 Task: Open Card Card0000000068 in Board Board0000000017 in Workspace WS0000000006 in Trello. Add Member Carxxstreet791@gmail.com to Card Card0000000068 in Board Board0000000017 in Workspace WS0000000006 in Trello. Add Red Label titled Label0000000068 to Card Card0000000068 in Board Board0000000017 in Workspace WS0000000006 in Trello. Add Checklist CL0000000068 to Card Card0000000068 in Board Board0000000017 in Workspace WS0000000006 in Trello. Add Dates with Start Date as Nov 01 2023 and Due Date as Nov 30 2023 to Card Card0000000068 in Board Board0000000017 in Workspace WS0000000006 in Trello
Action: Mouse moved to (109, 320)
Screenshot: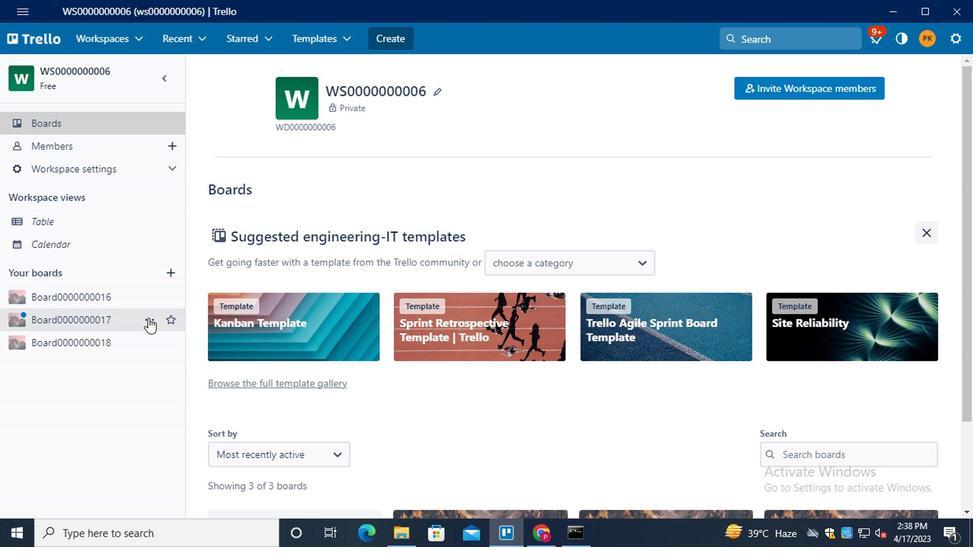 
Action: Mouse pressed left at (109, 320)
Screenshot: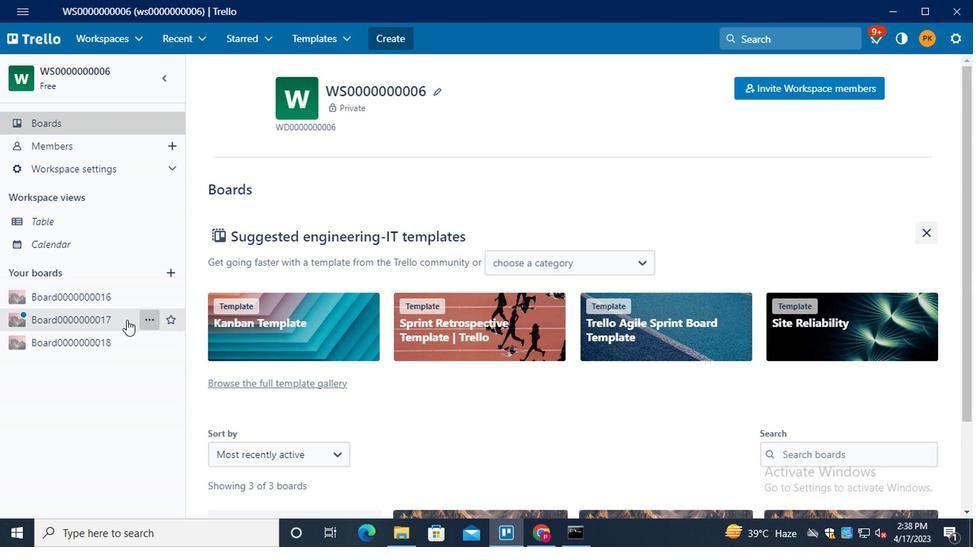 
Action: Mouse moved to (266, 348)
Screenshot: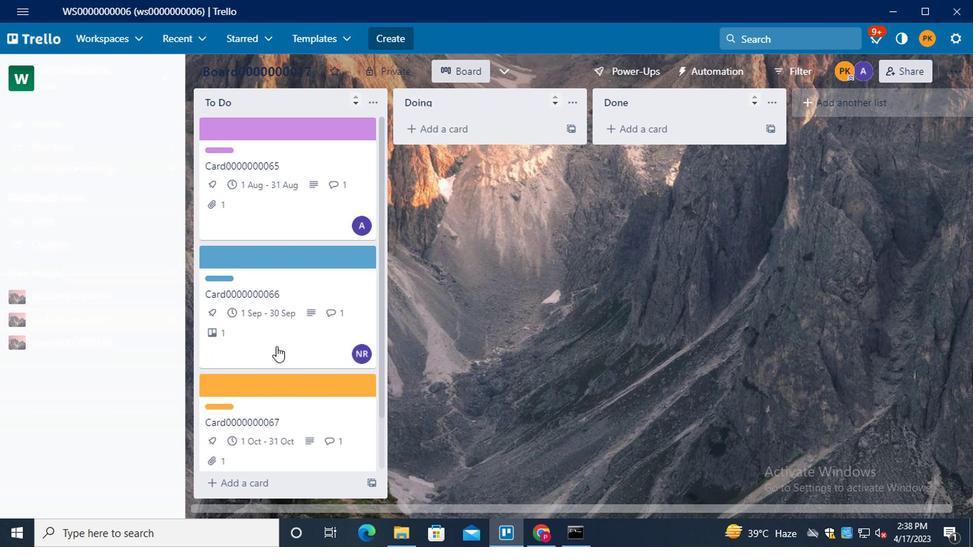 
Action: Mouse scrolled (266, 347) with delta (0, 0)
Screenshot: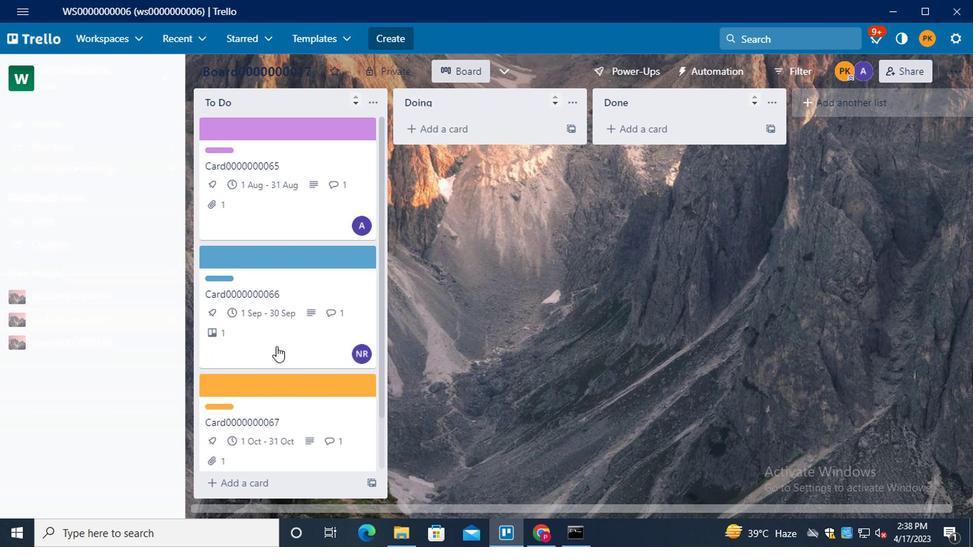 
Action: Mouse moved to (266, 349)
Screenshot: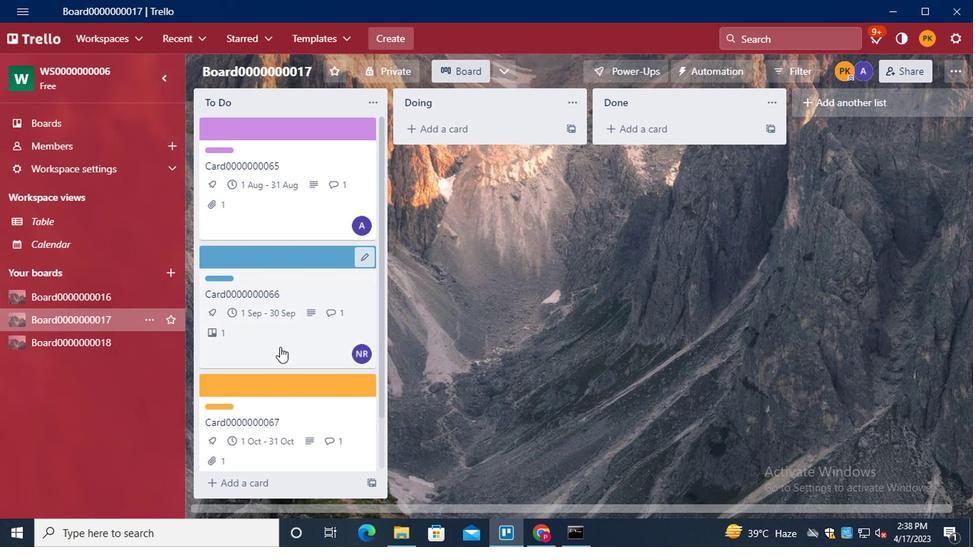 
Action: Mouse scrolled (266, 348) with delta (0, -1)
Screenshot: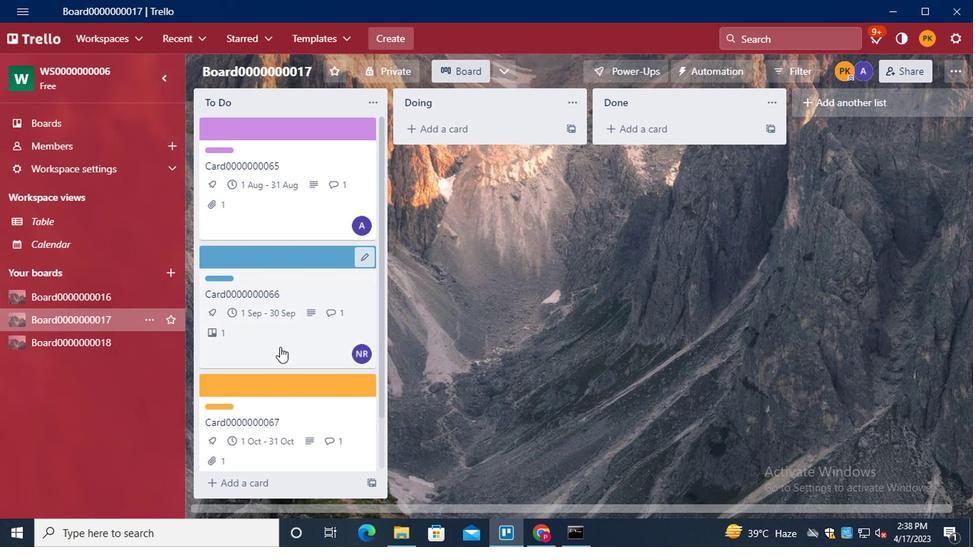 
Action: Mouse moved to (266, 351)
Screenshot: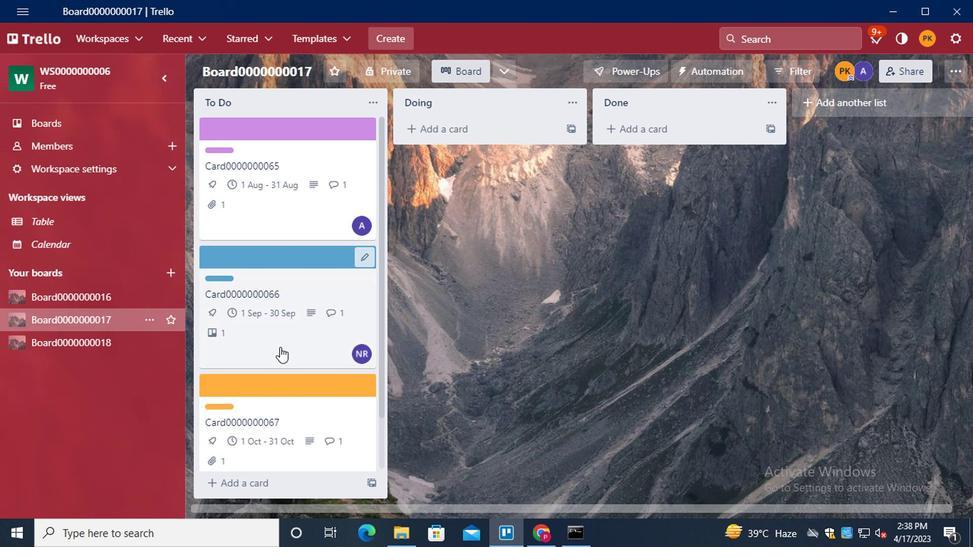 
Action: Mouse scrolled (266, 350) with delta (0, -1)
Screenshot: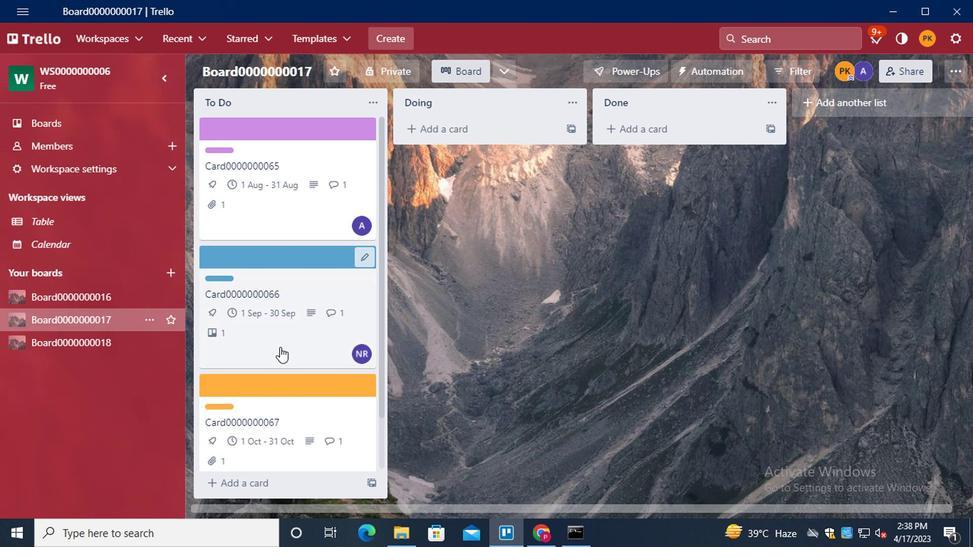 
Action: Mouse moved to (277, 454)
Screenshot: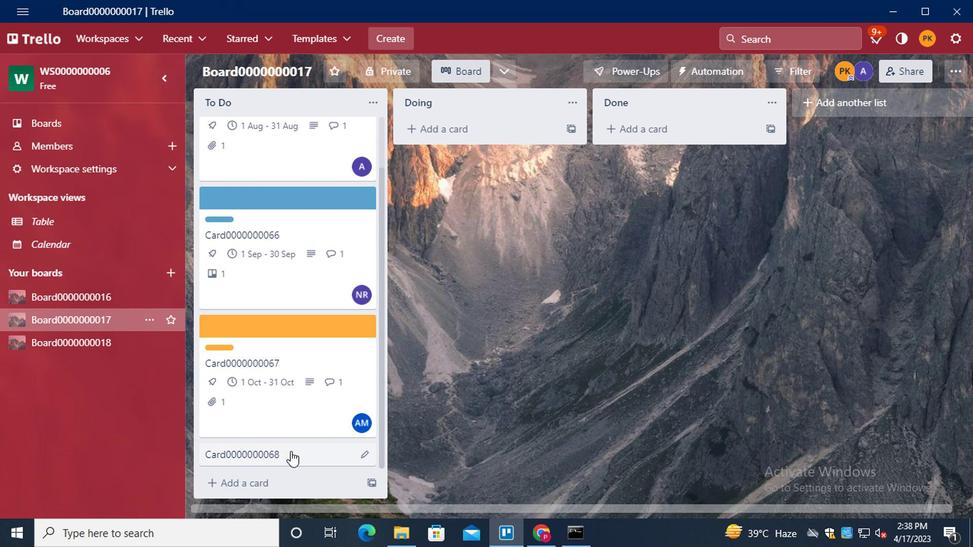 
Action: Mouse pressed left at (277, 454)
Screenshot: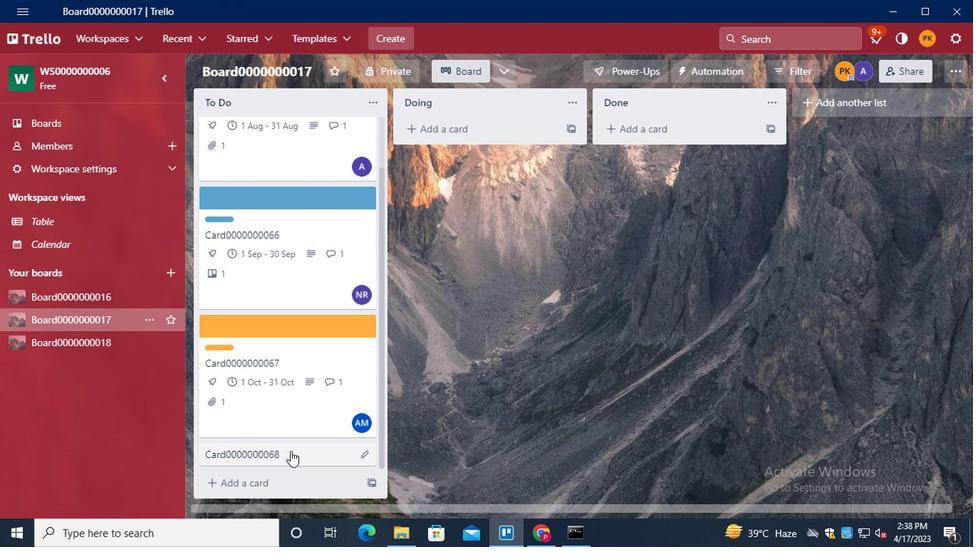 
Action: Mouse moved to (693, 188)
Screenshot: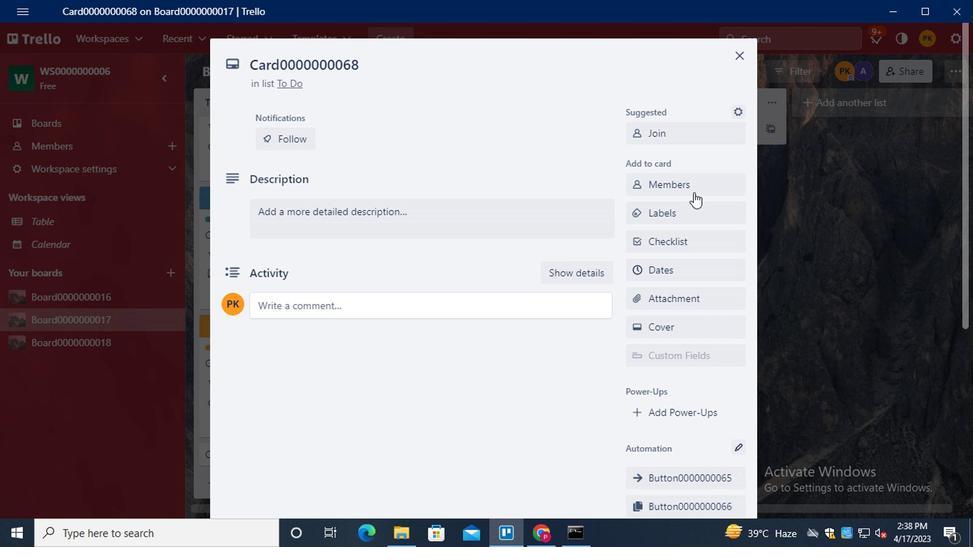 
Action: Mouse pressed left at (693, 188)
Screenshot: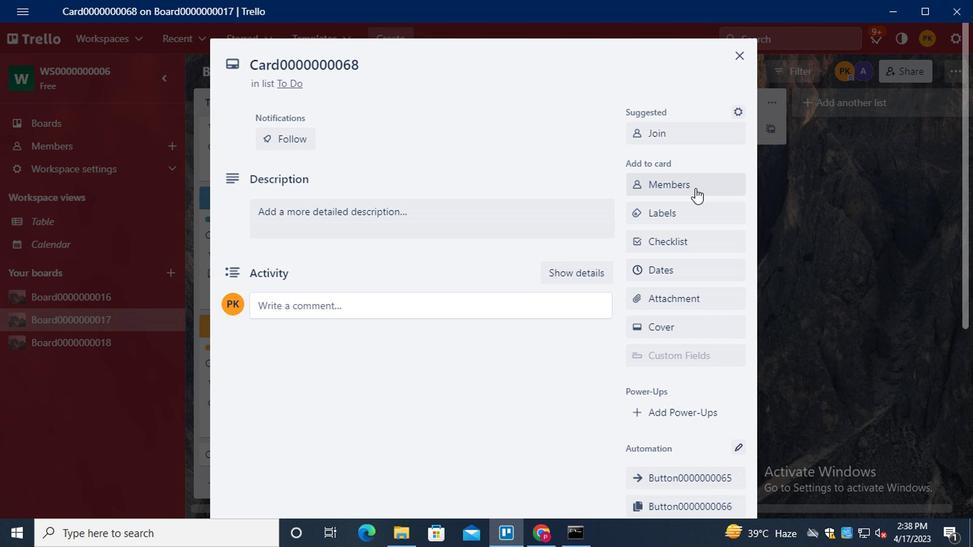 
Action: Mouse moved to (692, 188)
Screenshot: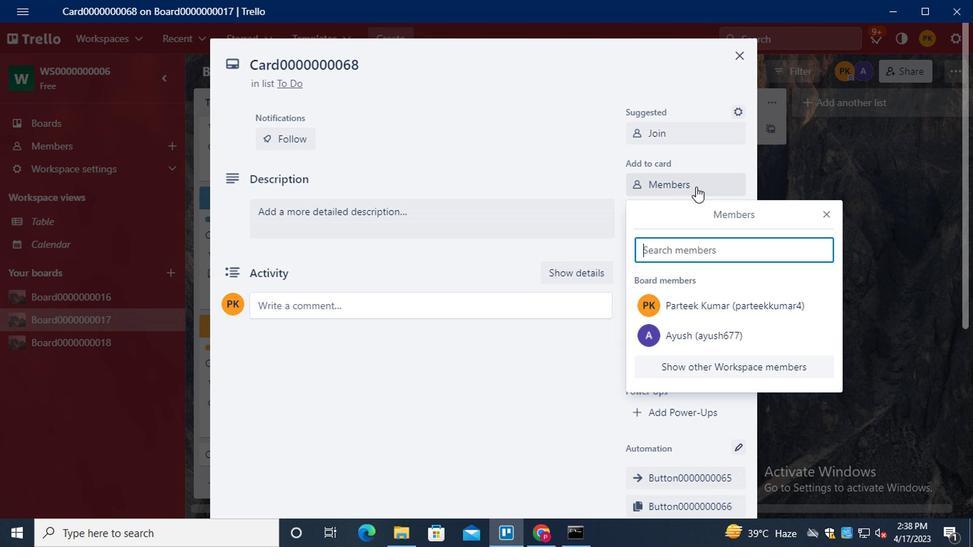 
Action: Key pressed <Key.shift><Key.shift><Key.shift><Key.shift><Key.shift><Key.shift><Key.shift><Key.shift><Key.shift><Key.shift><Key.shift><Key.shift><Key.shift><Key.shift><Key.shift><Key.shift><Key.shift>CARXXSTREET791<Key.shift>@GMAIL.COM
Screenshot: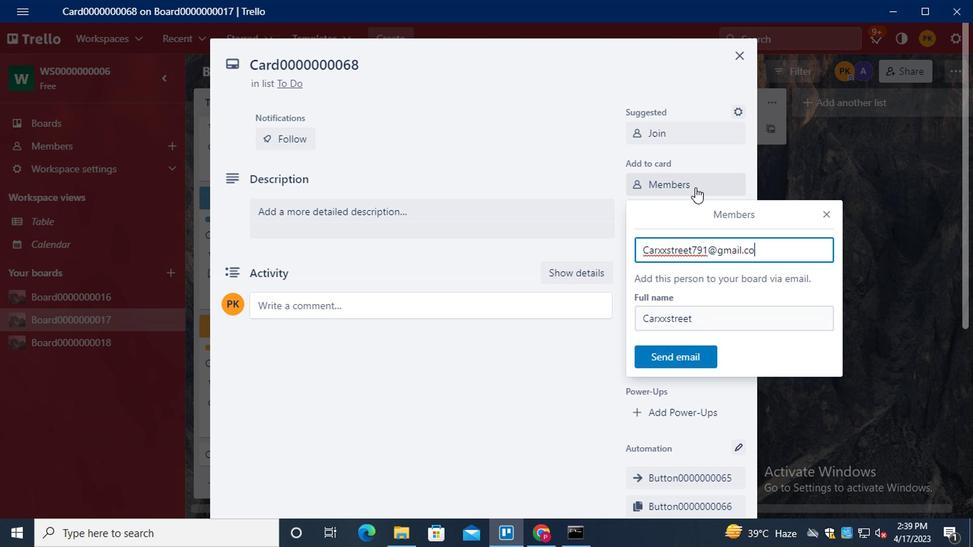 
Action: Mouse moved to (692, 360)
Screenshot: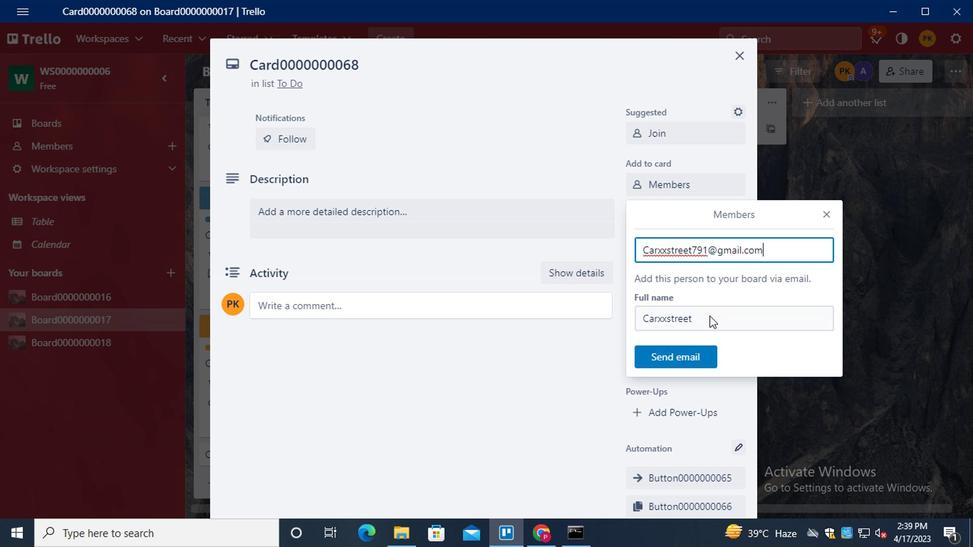 
Action: Mouse pressed left at (692, 360)
Screenshot: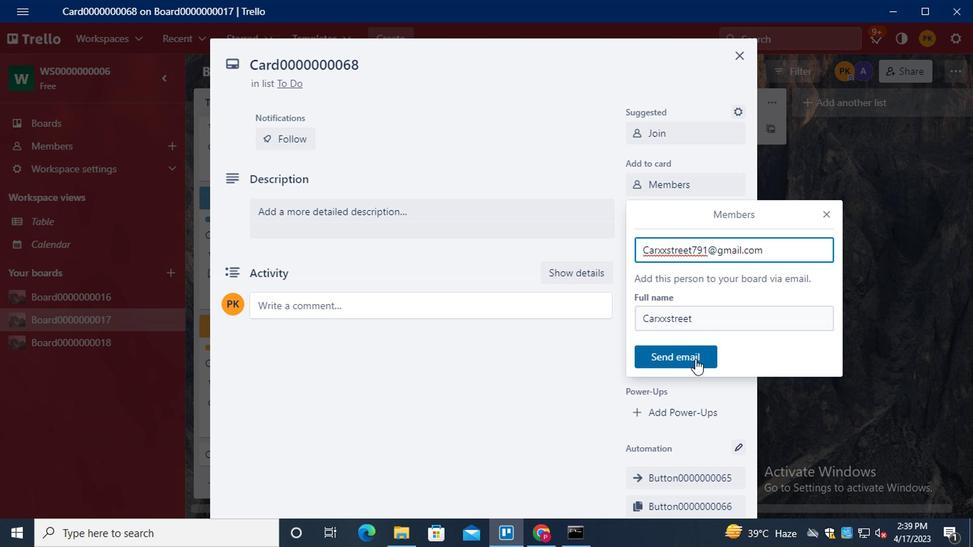 
Action: Mouse moved to (676, 220)
Screenshot: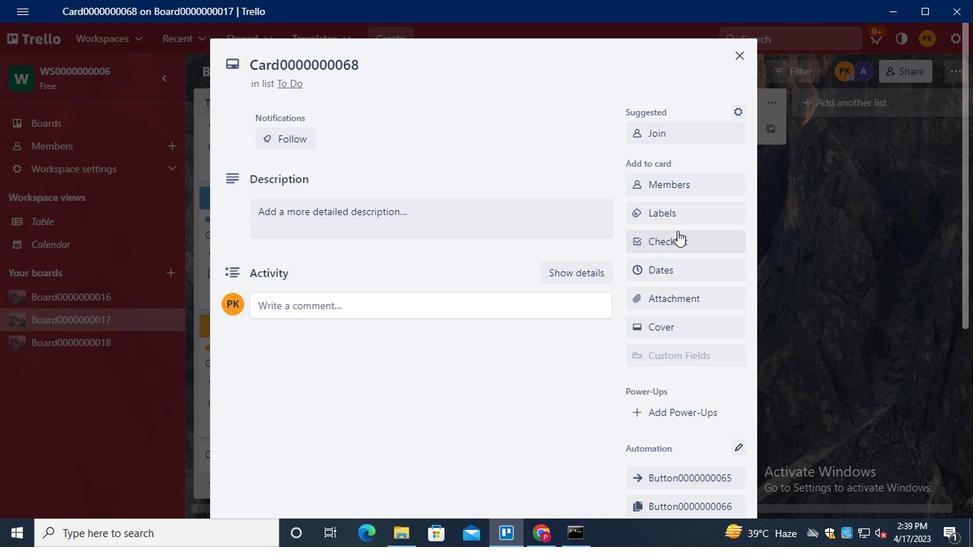 
Action: Mouse pressed left at (676, 220)
Screenshot: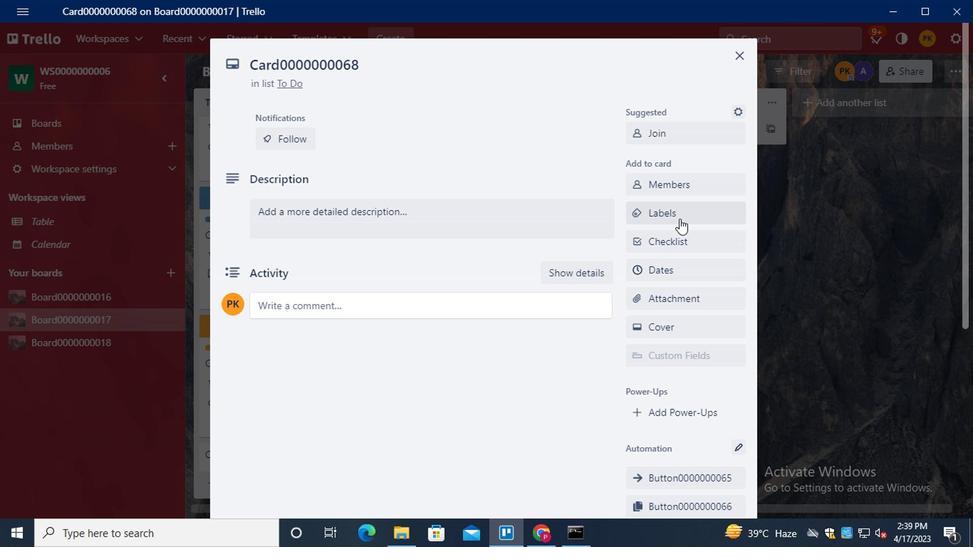
Action: Mouse moved to (704, 401)
Screenshot: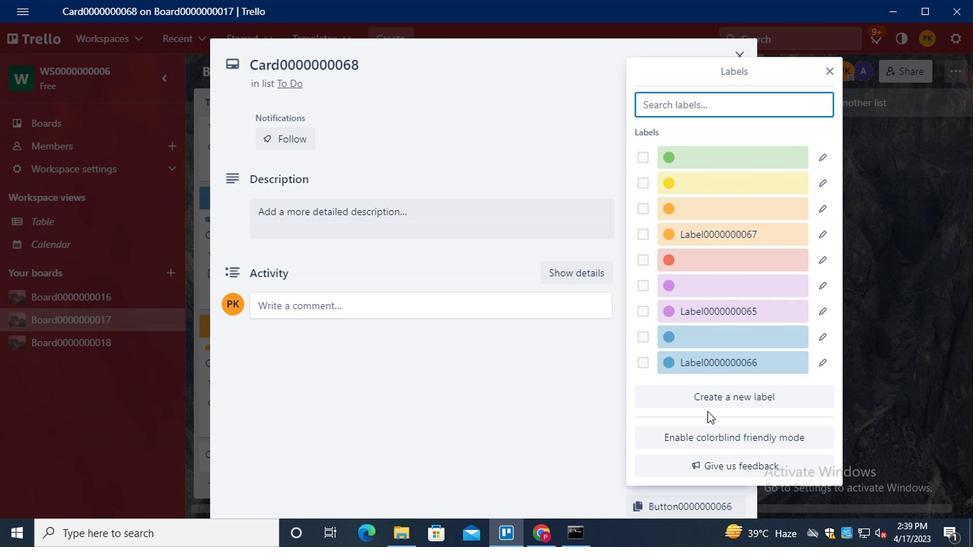 
Action: Mouse pressed left at (704, 401)
Screenshot: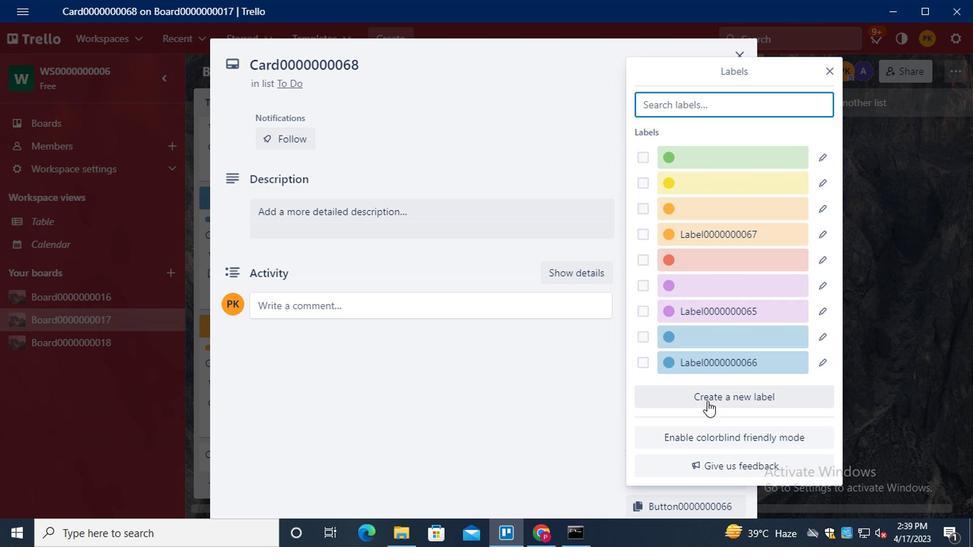 
Action: Key pressed <Key.shift>LABEL0000000068
Screenshot: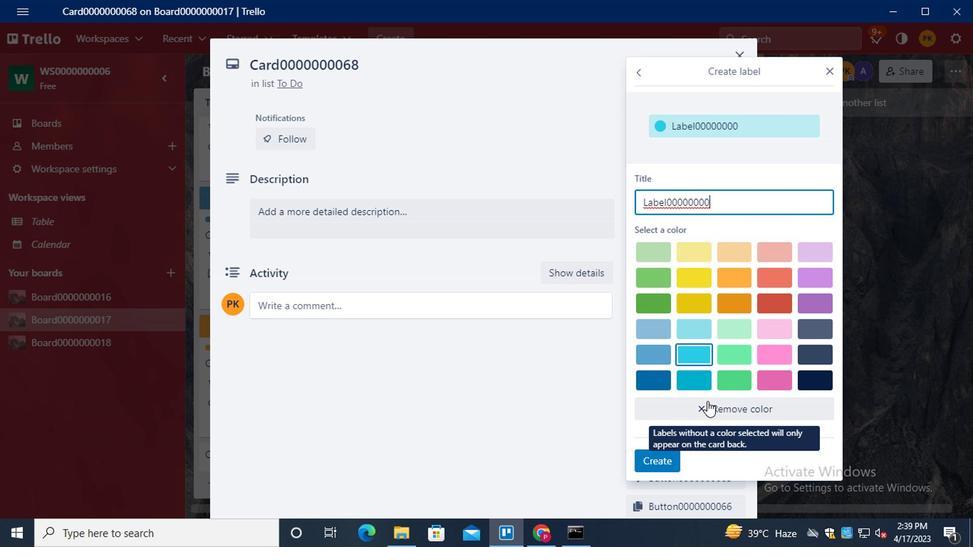 
Action: Mouse moved to (759, 286)
Screenshot: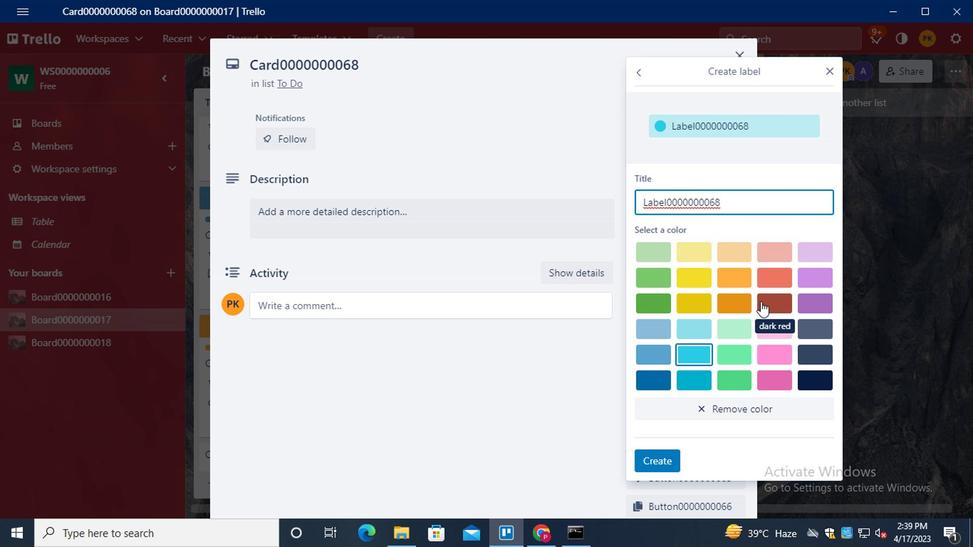 
Action: Mouse pressed left at (759, 286)
Screenshot: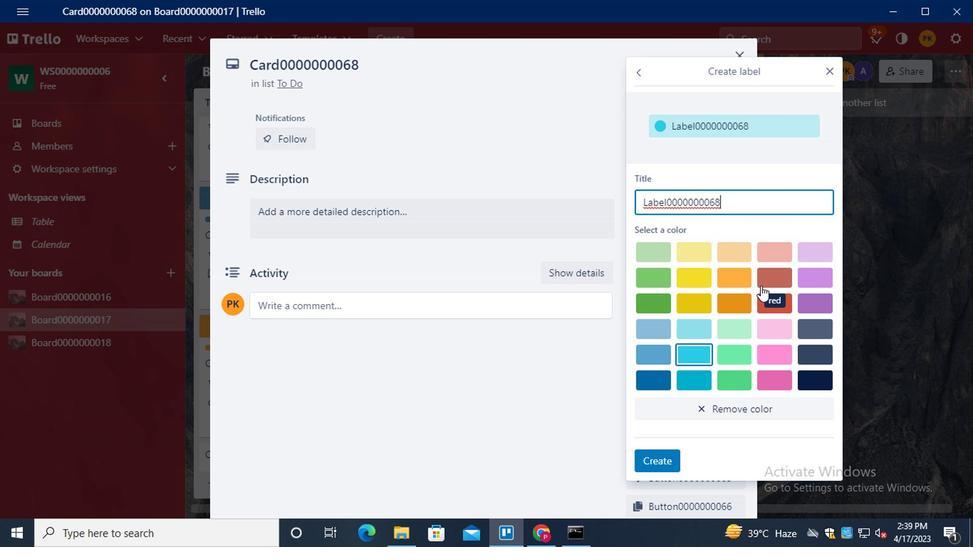 
Action: Mouse moved to (661, 456)
Screenshot: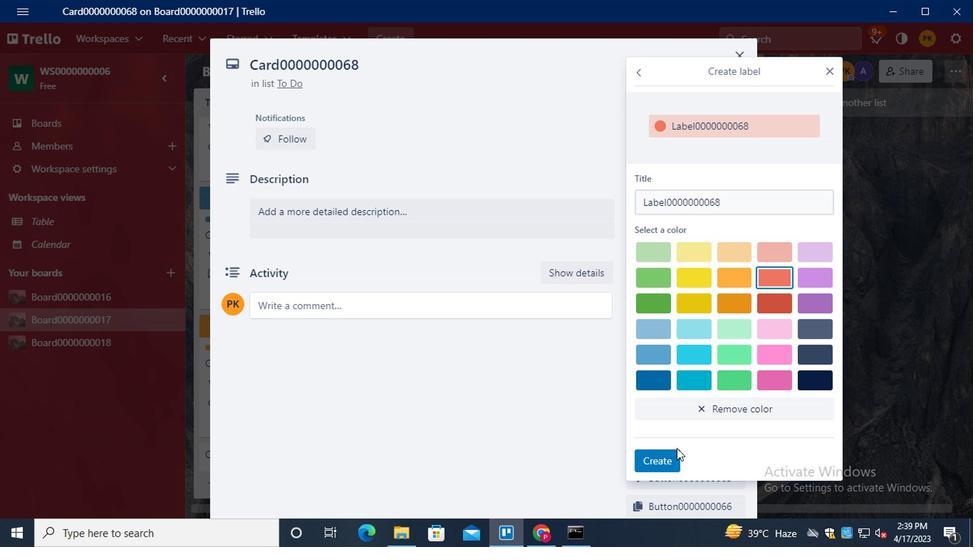
Action: Mouse pressed left at (661, 456)
Screenshot: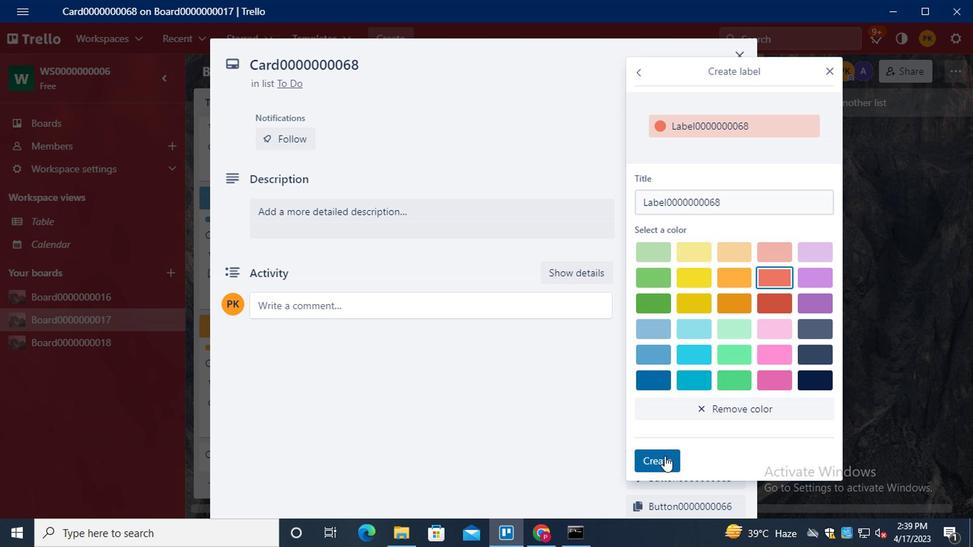 
Action: Mouse moved to (827, 73)
Screenshot: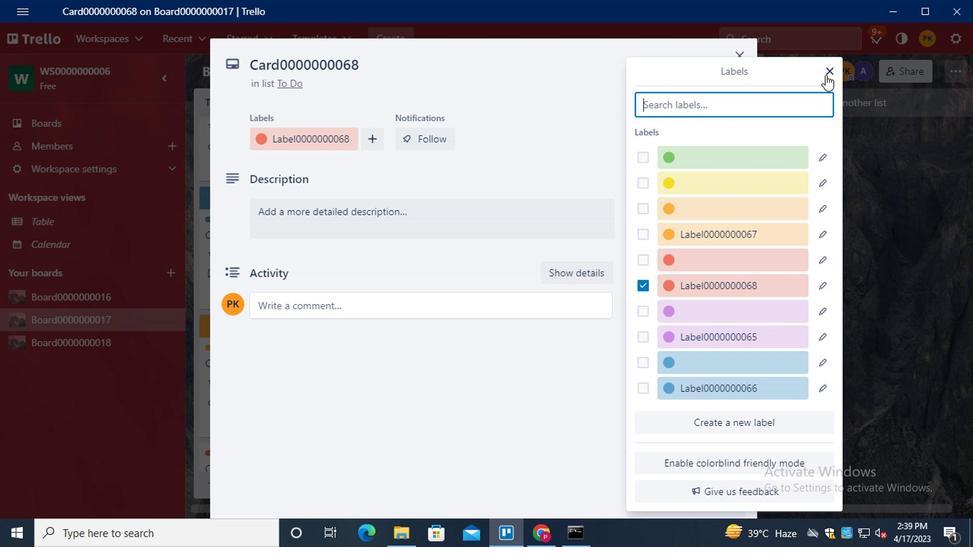 
Action: Mouse pressed left at (827, 73)
Screenshot: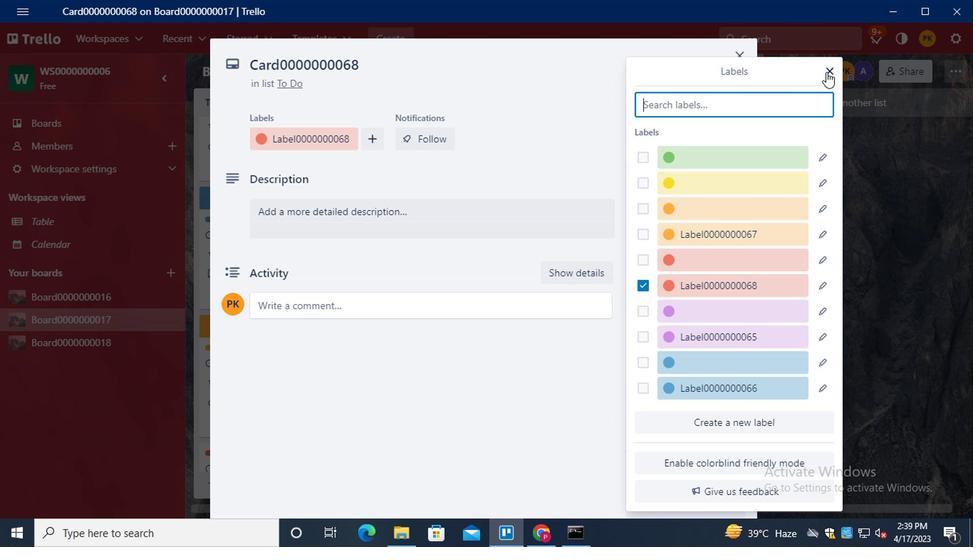 
Action: Mouse moved to (697, 234)
Screenshot: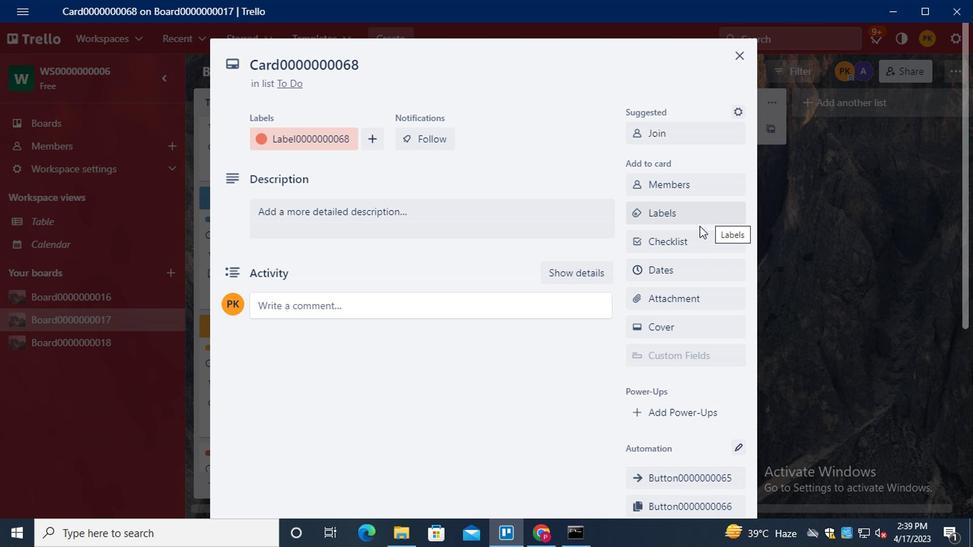 
Action: Mouse pressed left at (697, 234)
Screenshot: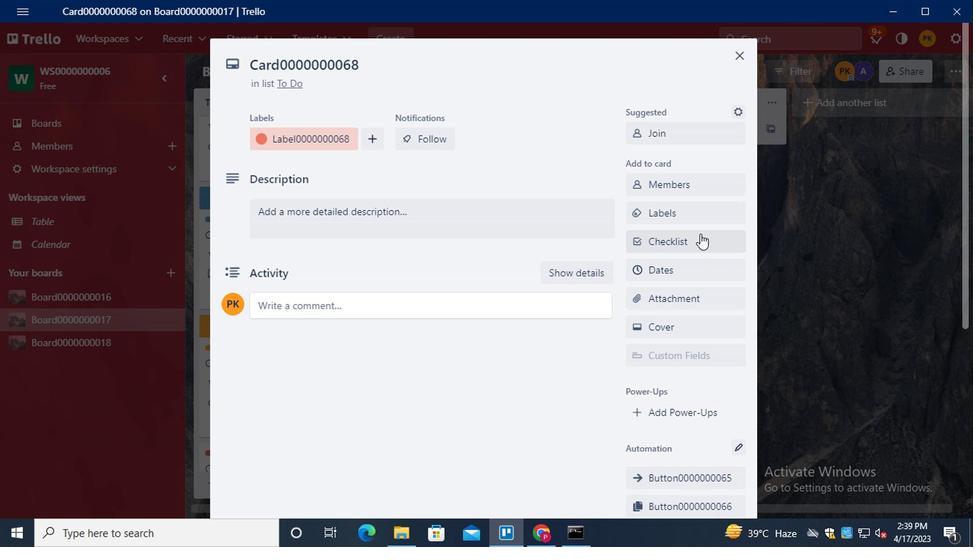 
Action: Key pressed <Key.shift><Key.shift>CL0000000068
Screenshot: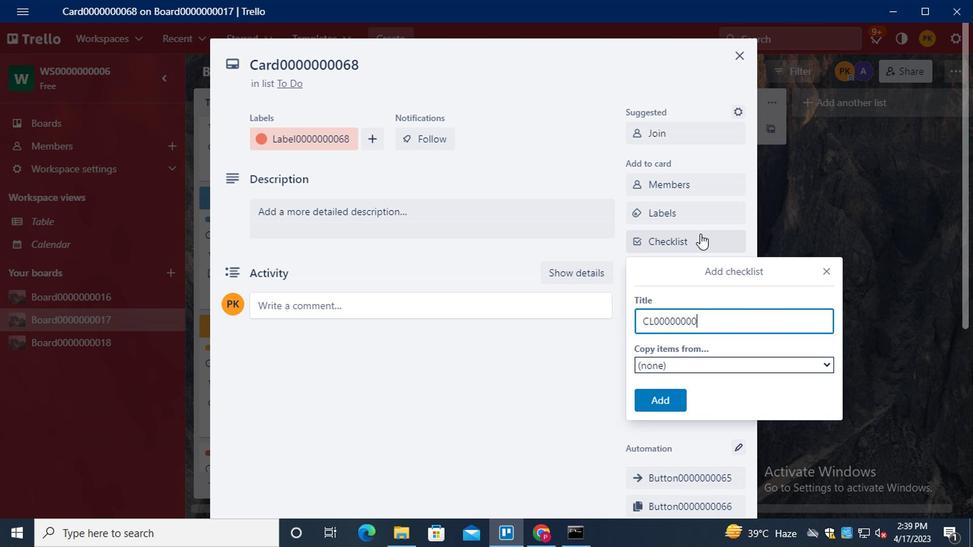 
Action: Mouse moved to (679, 394)
Screenshot: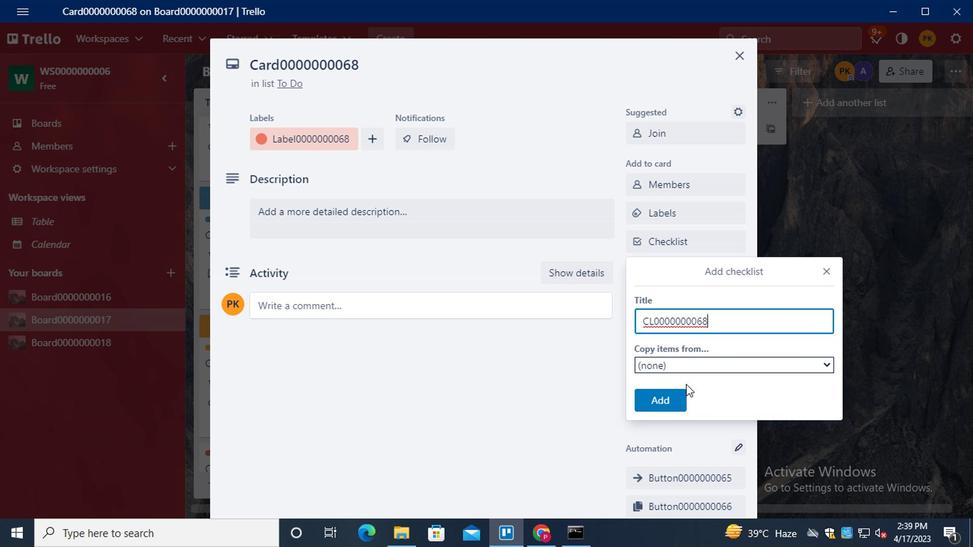 
Action: Mouse pressed left at (679, 394)
Screenshot: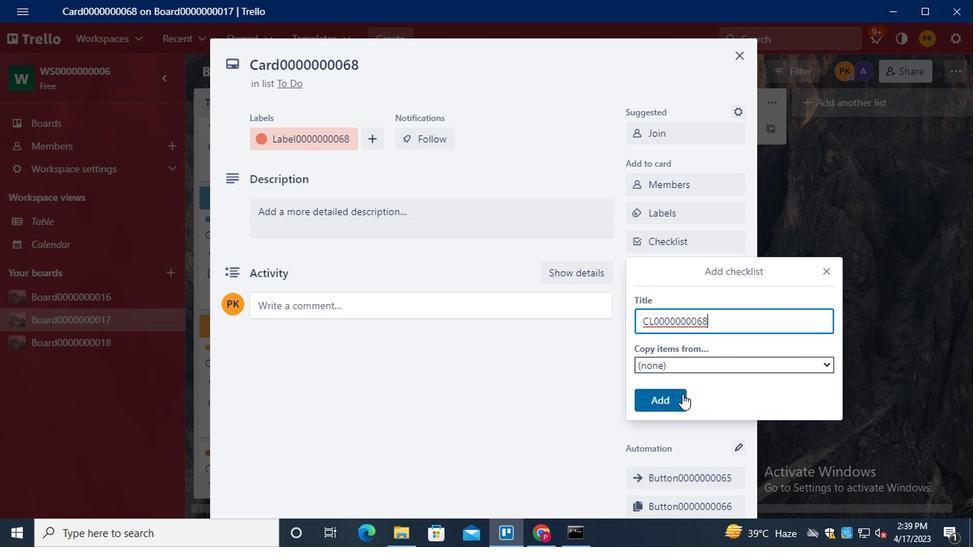 
Action: Mouse moved to (709, 275)
Screenshot: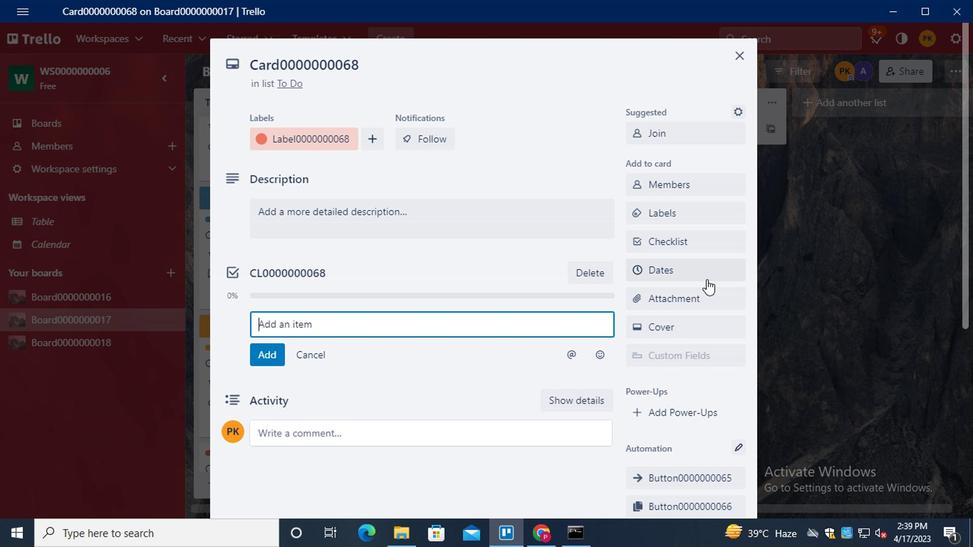
Action: Mouse pressed left at (709, 275)
Screenshot: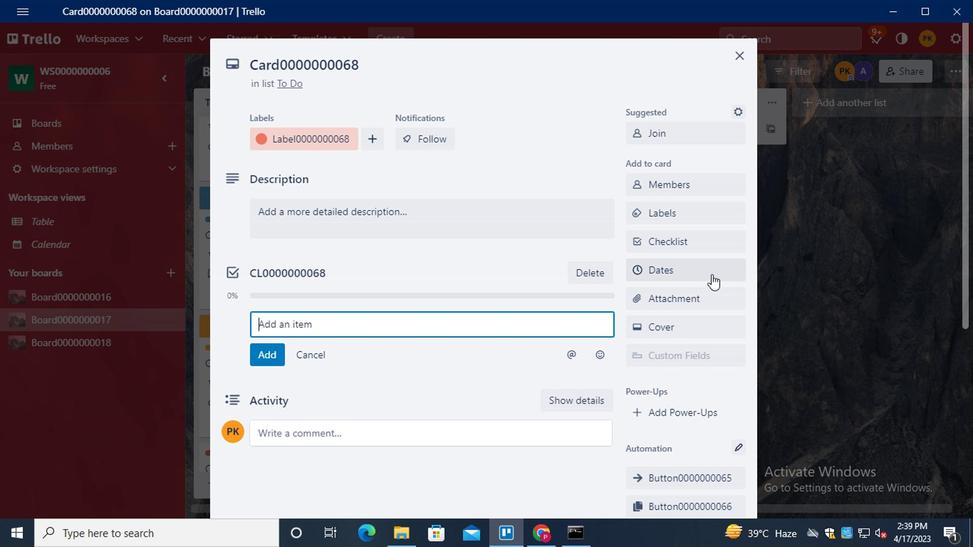 
Action: Mouse moved to (632, 330)
Screenshot: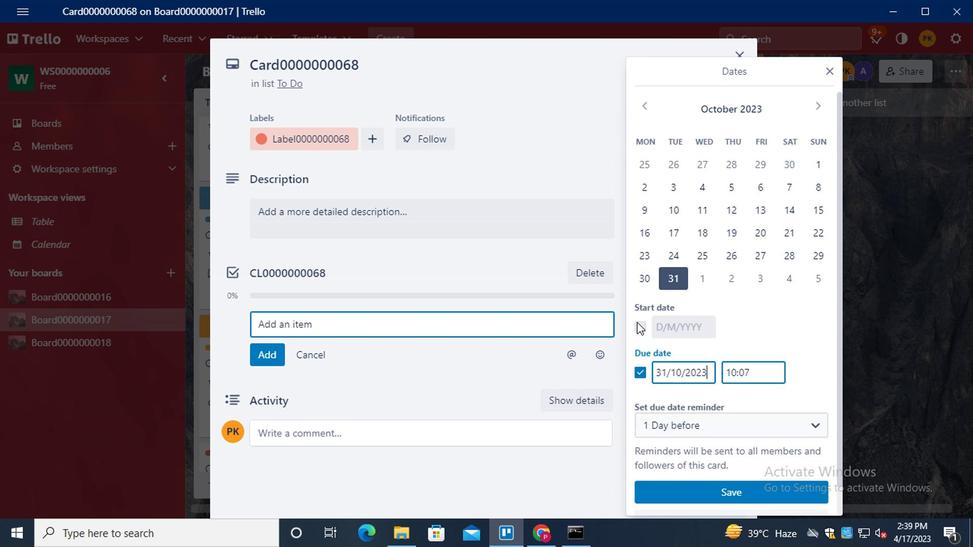 
Action: Mouse pressed left at (632, 330)
Screenshot: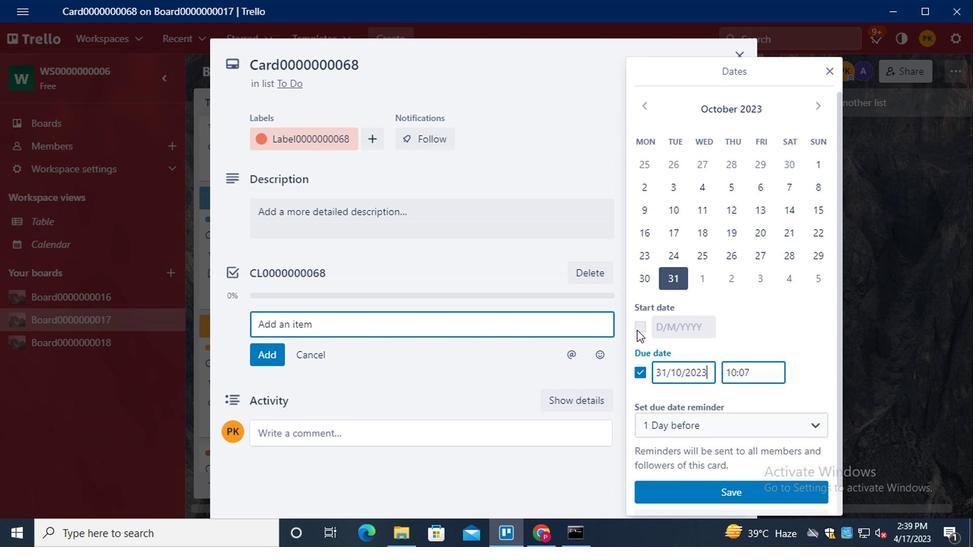 
Action: Mouse moved to (820, 106)
Screenshot: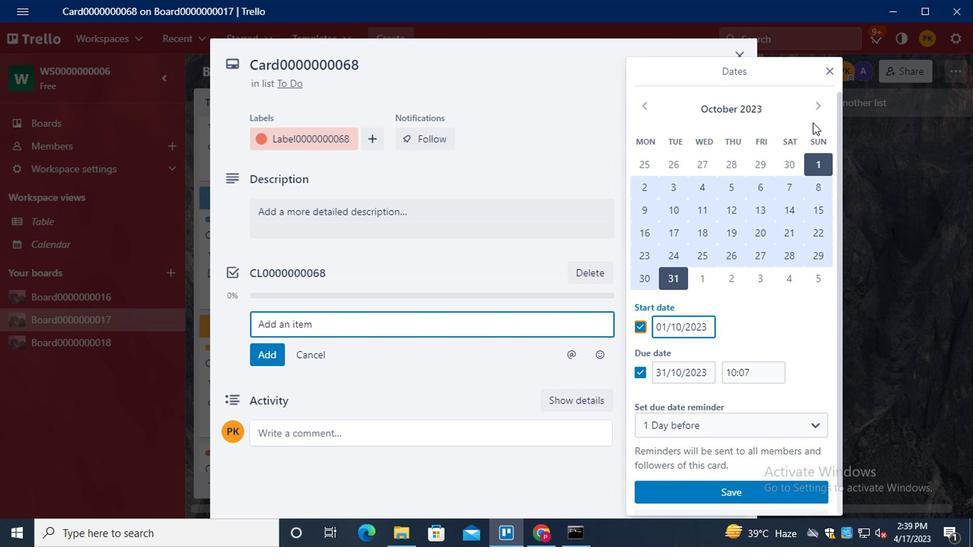 
Action: Mouse pressed left at (820, 106)
Screenshot: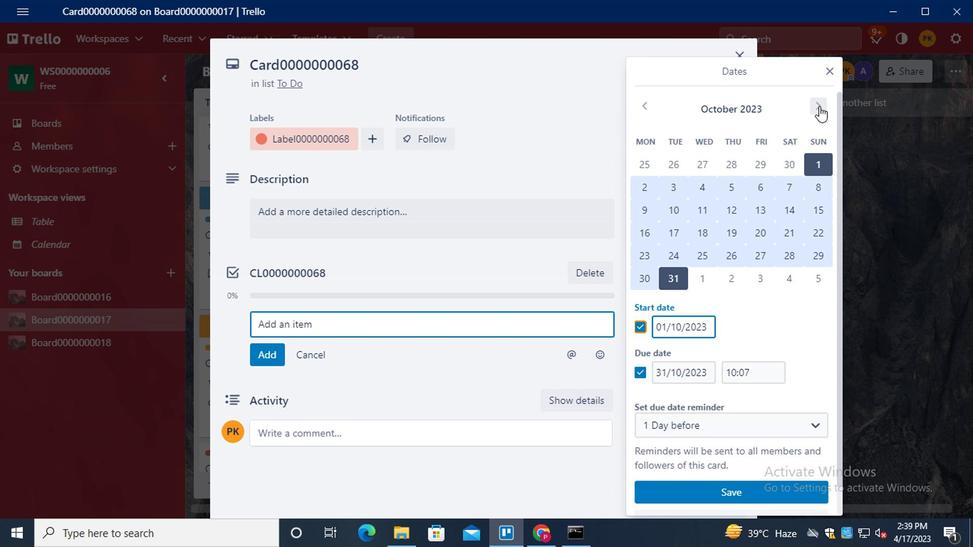 
Action: Mouse moved to (698, 164)
Screenshot: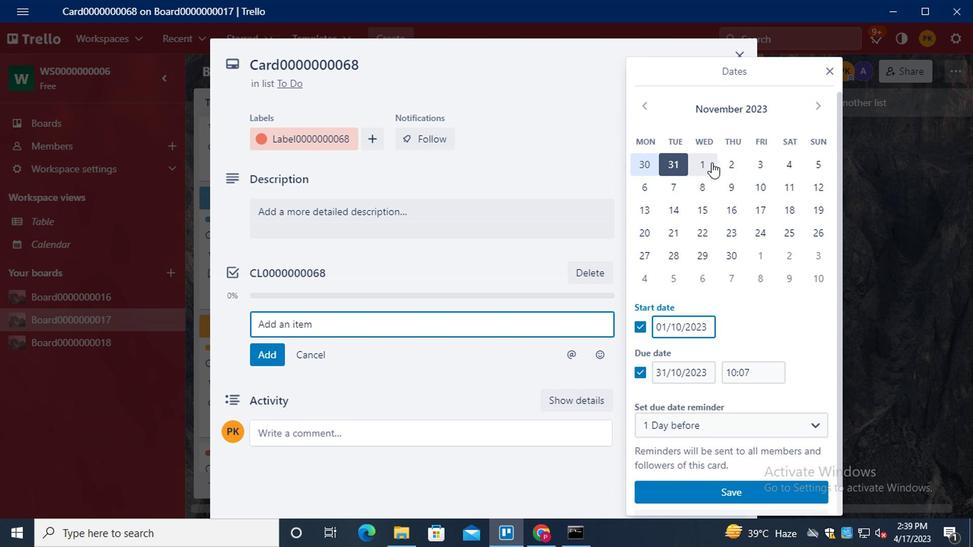 
Action: Mouse pressed left at (698, 164)
Screenshot: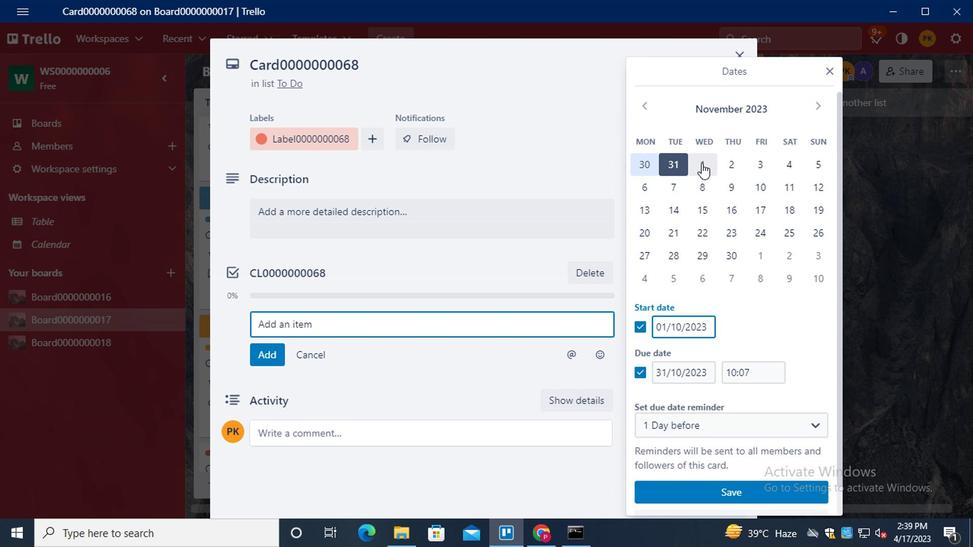 
Action: Mouse moved to (722, 253)
Screenshot: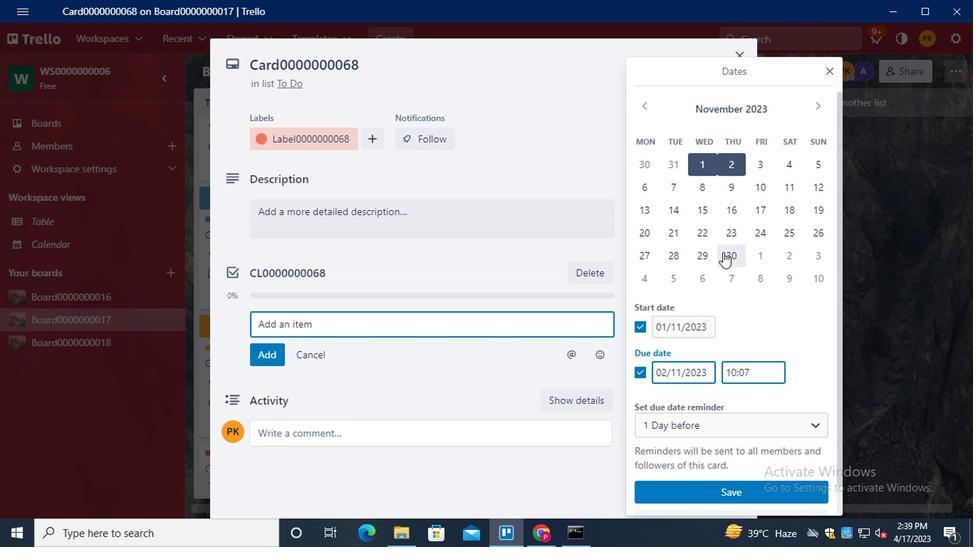 
Action: Mouse pressed left at (722, 253)
Screenshot: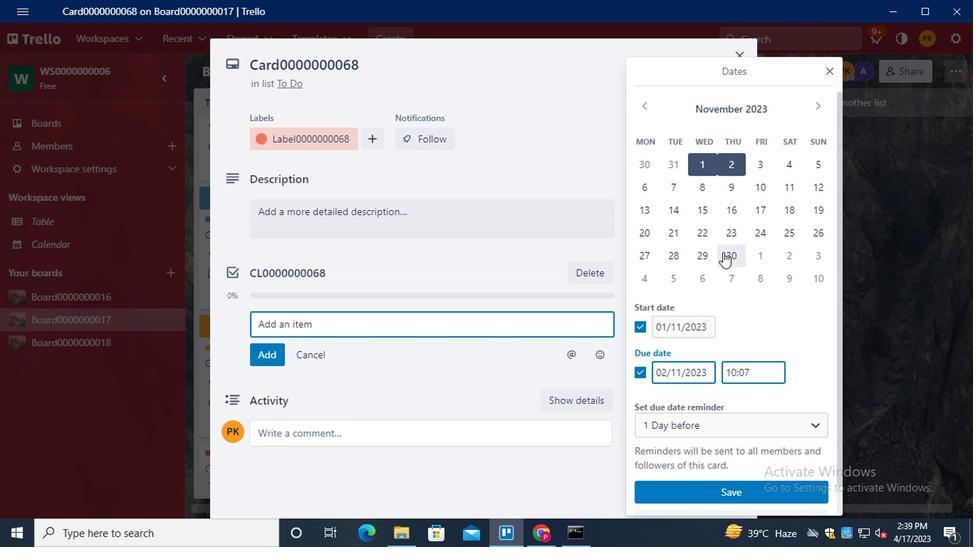 
Action: Mouse moved to (733, 493)
Screenshot: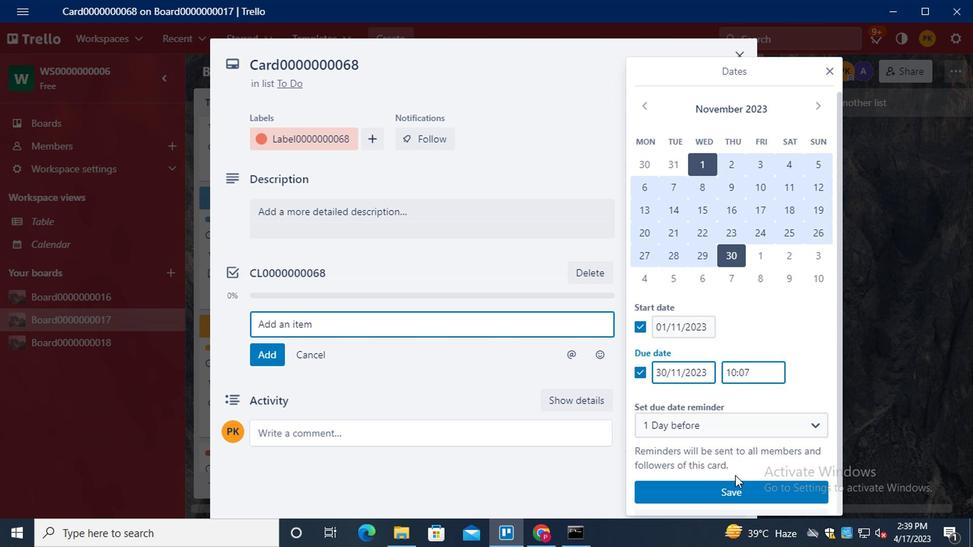 
Action: Mouse pressed left at (733, 493)
Screenshot: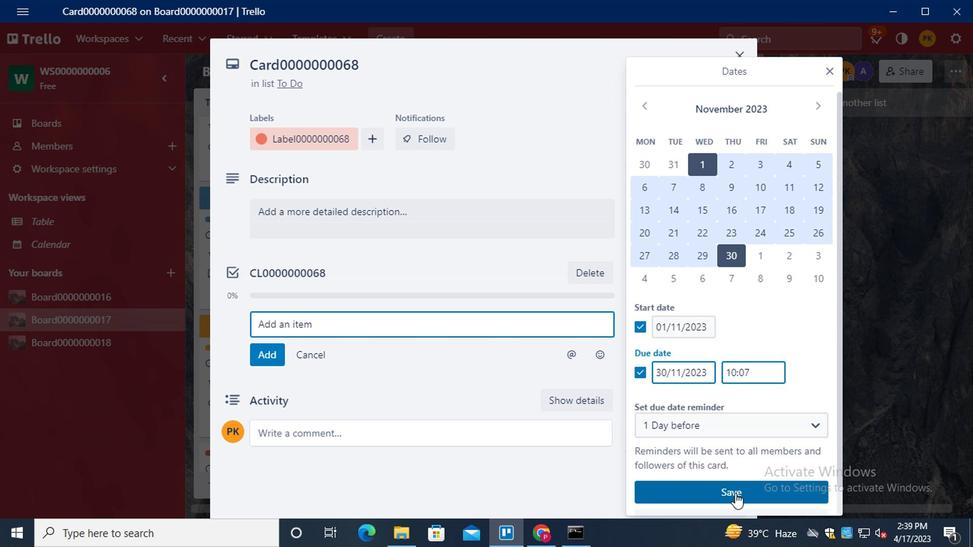 
Action: Mouse moved to (469, 313)
Screenshot: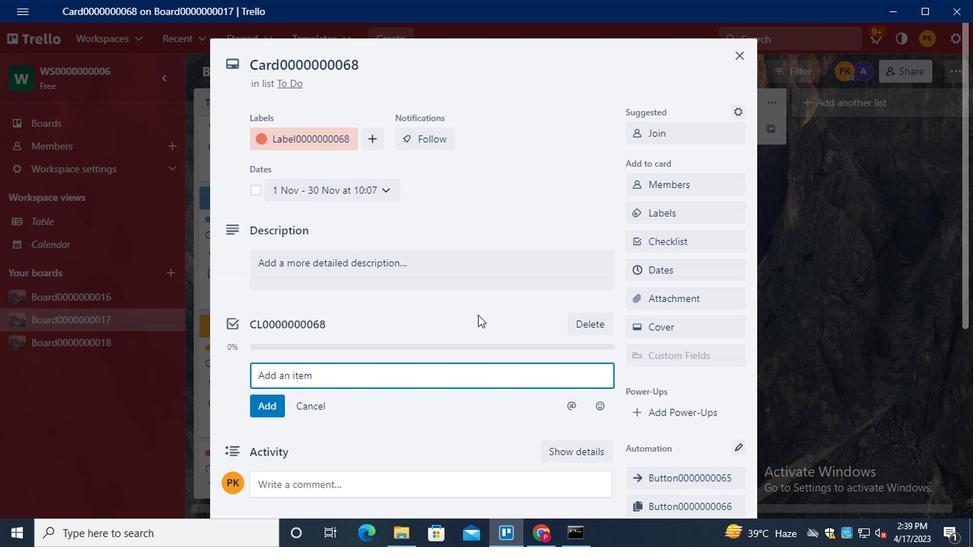 
Action: Mouse scrolled (469, 314) with delta (0, 0)
Screenshot: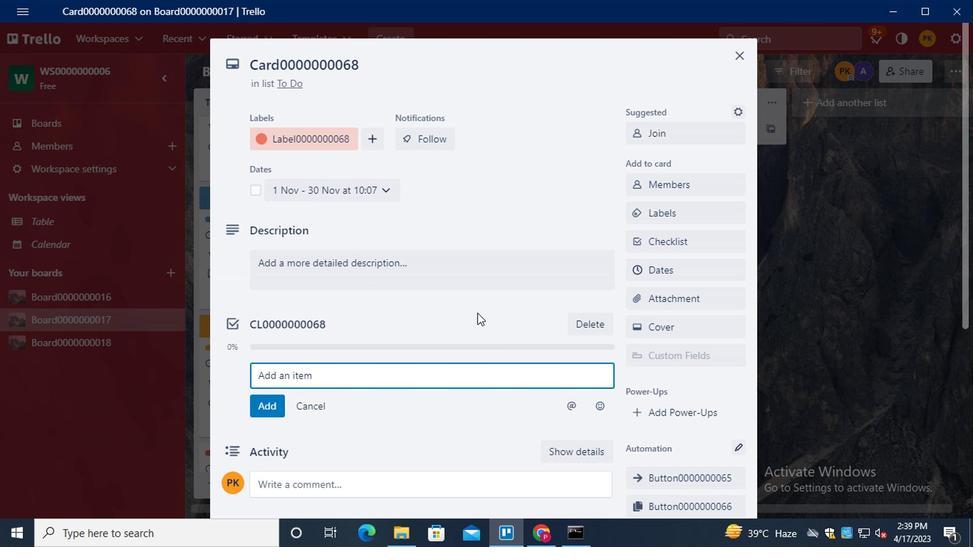 
Action: Mouse scrolled (469, 314) with delta (0, 0)
Screenshot: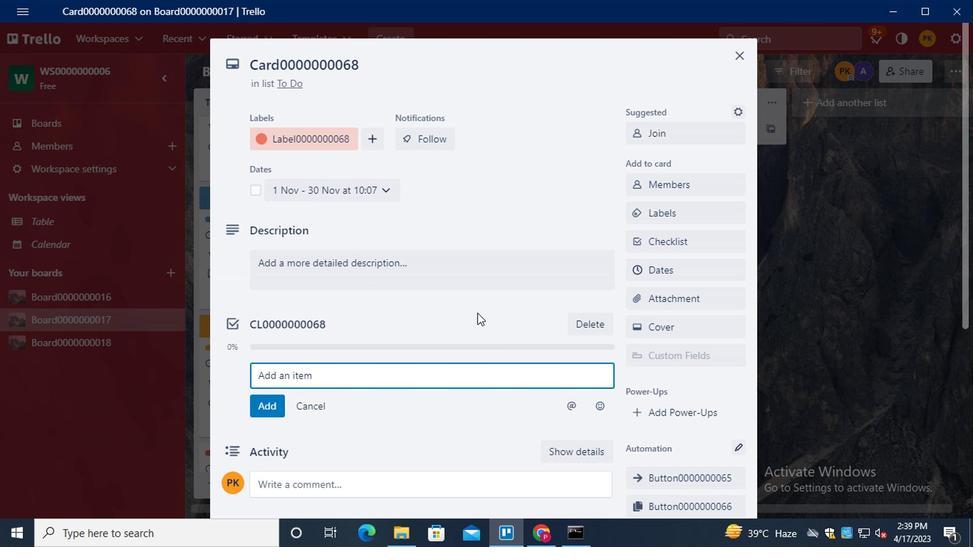 
Action: Mouse scrolled (469, 314) with delta (0, 0)
Screenshot: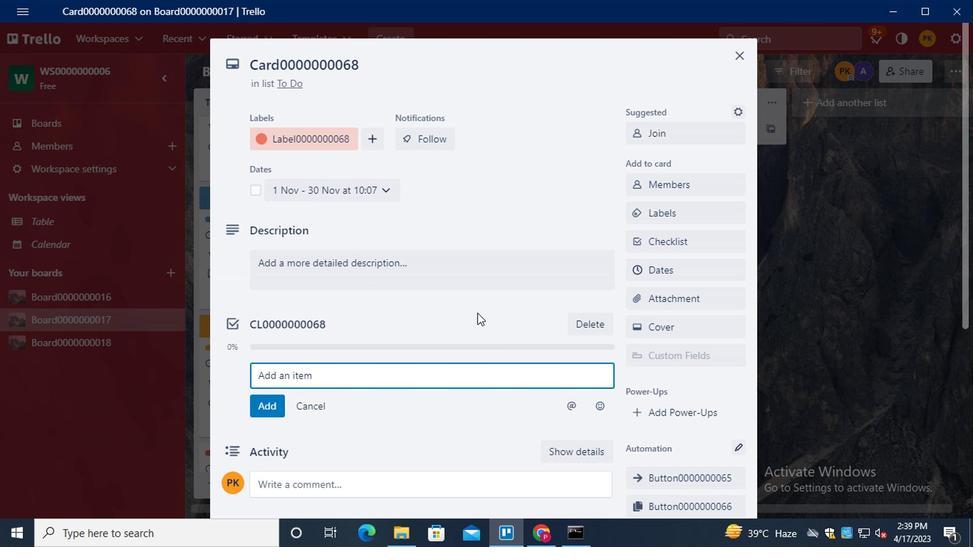 
Action: Mouse scrolled (469, 314) with delta (0, 0)
Screenshot: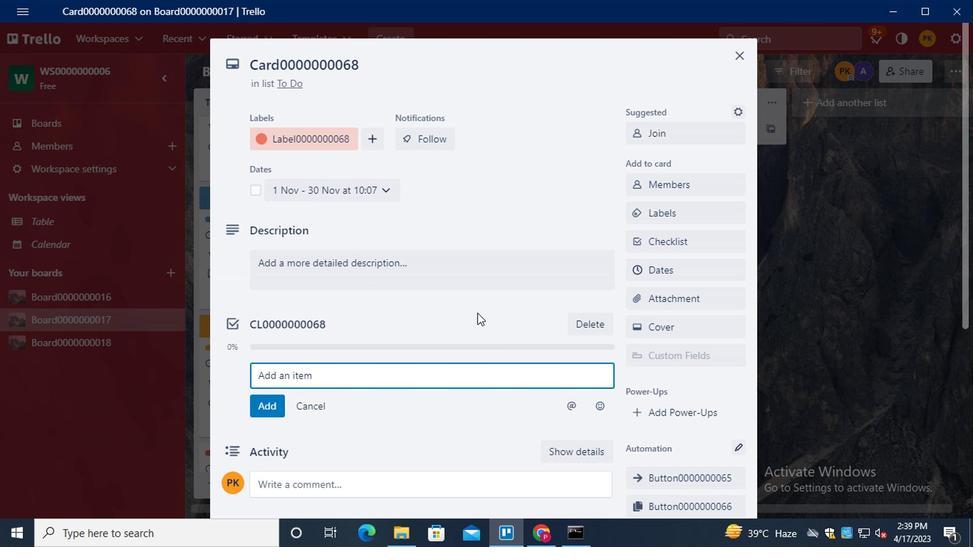 
